 Task: Log work in the project ZoomOut for the issue 'Create a new online platform for online health and wellness courses with advanced fitness tracking and personalized nutrition features' spent time as '6w 3d 12h 6m' and remaining time as '1w 6d 1h 12m' and clone the issue. Now add the issue to the epic 'Service Catalogue Management Process Improvement'.
Action: Mouse moved to (626, 378)
Screenshot: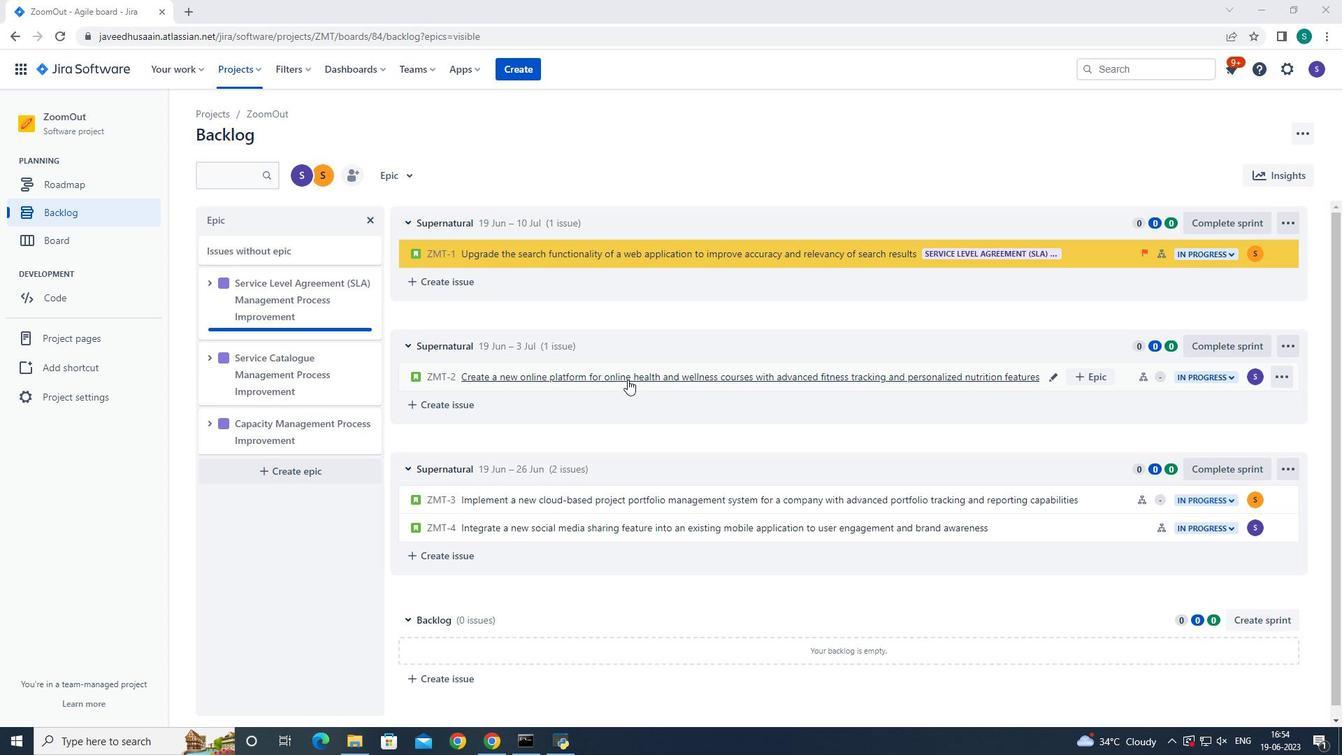 
Action: Mouse pressed left at (626, 378)
Screenshot: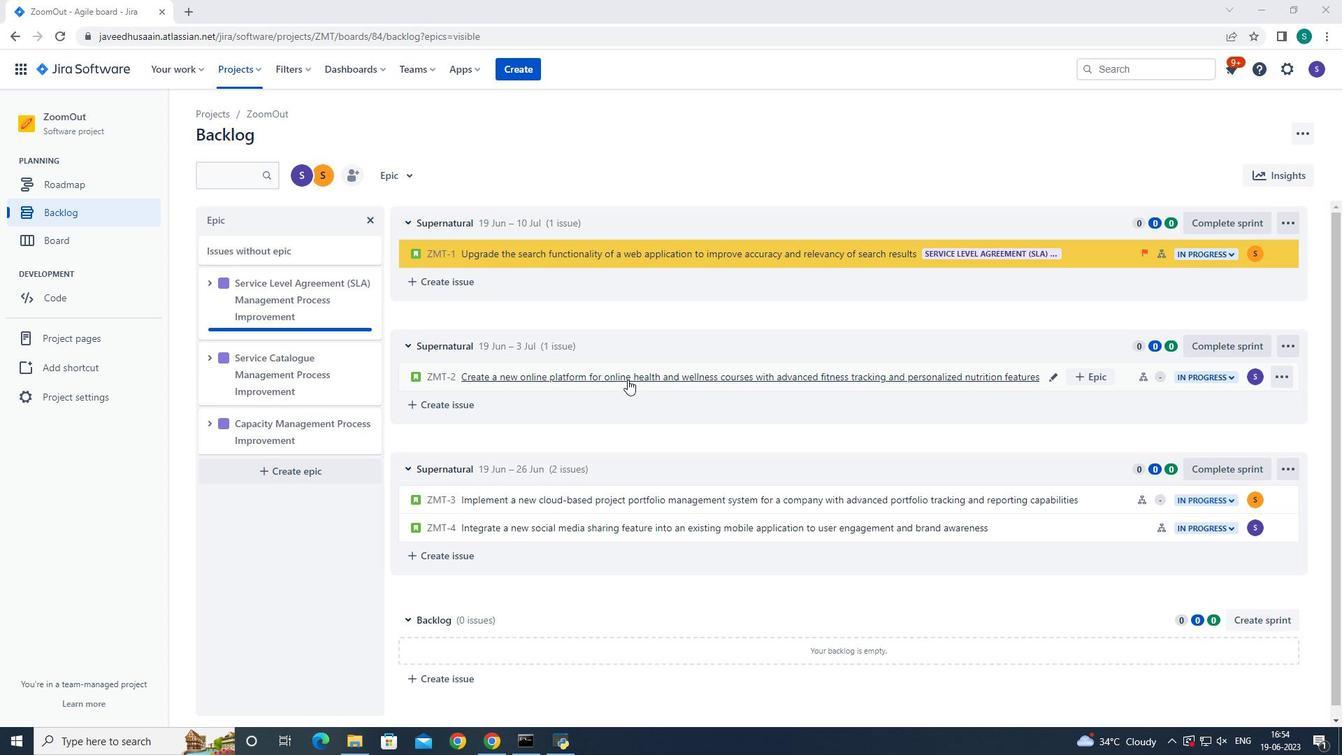 
Action: Mouse moved to (1277, 216)
Screenshot: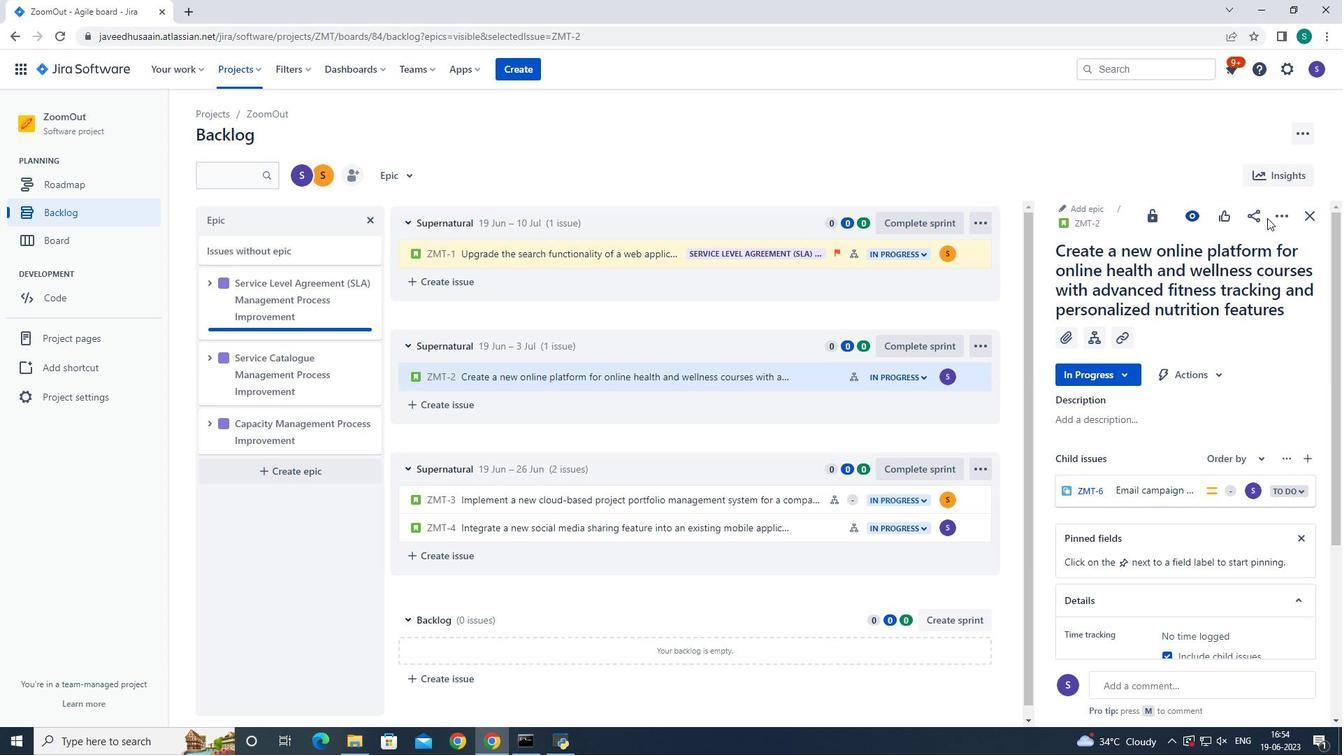 
Action: Mouse pressed left at (1277, 216)
Screenshot: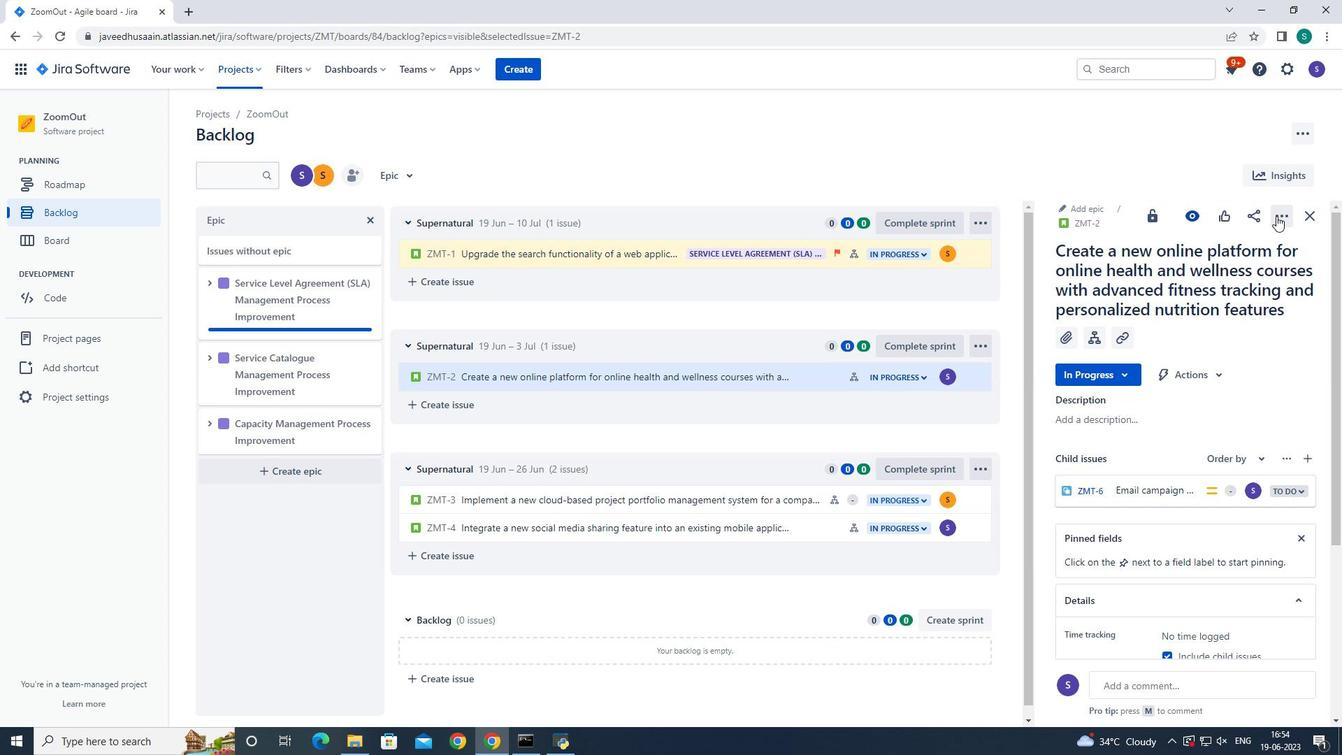 
Action: Mouse moved to (1209, 256)
Screenshot: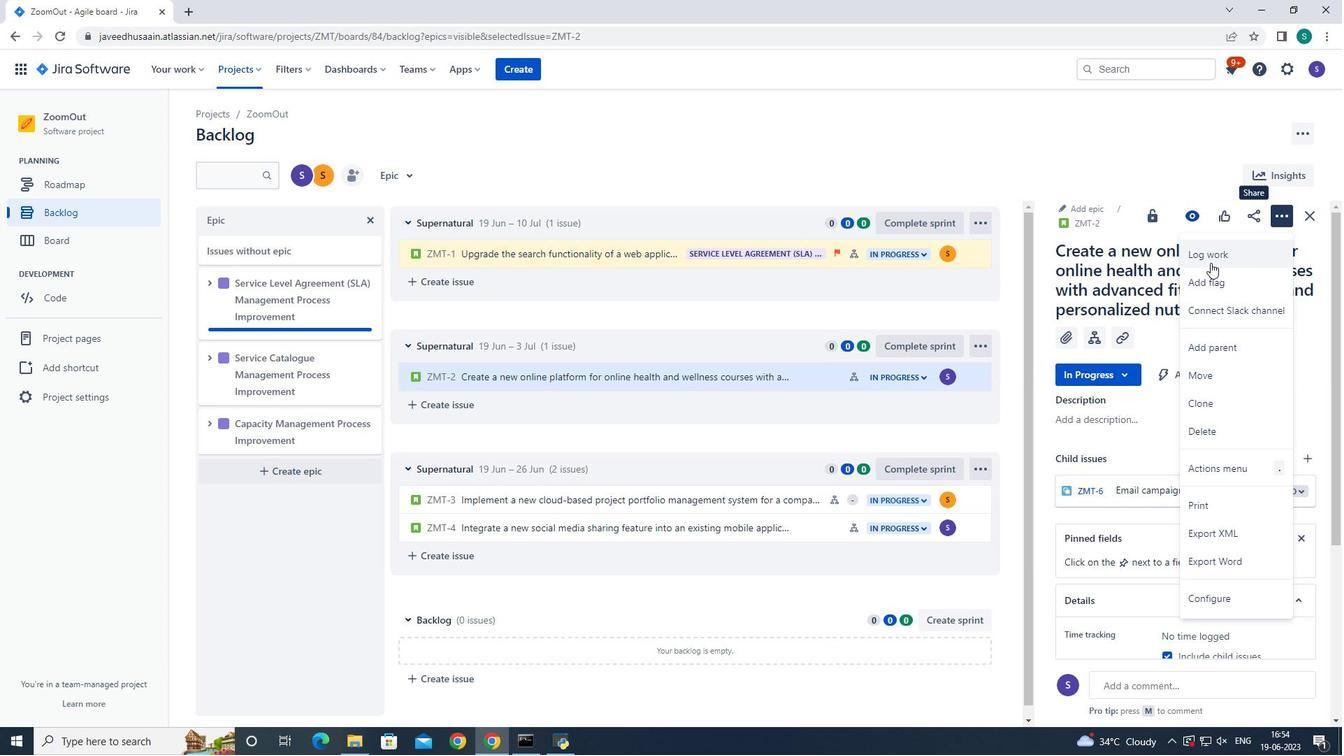 
Action: Mouse pressed left at (1209, 256)
Screenshot: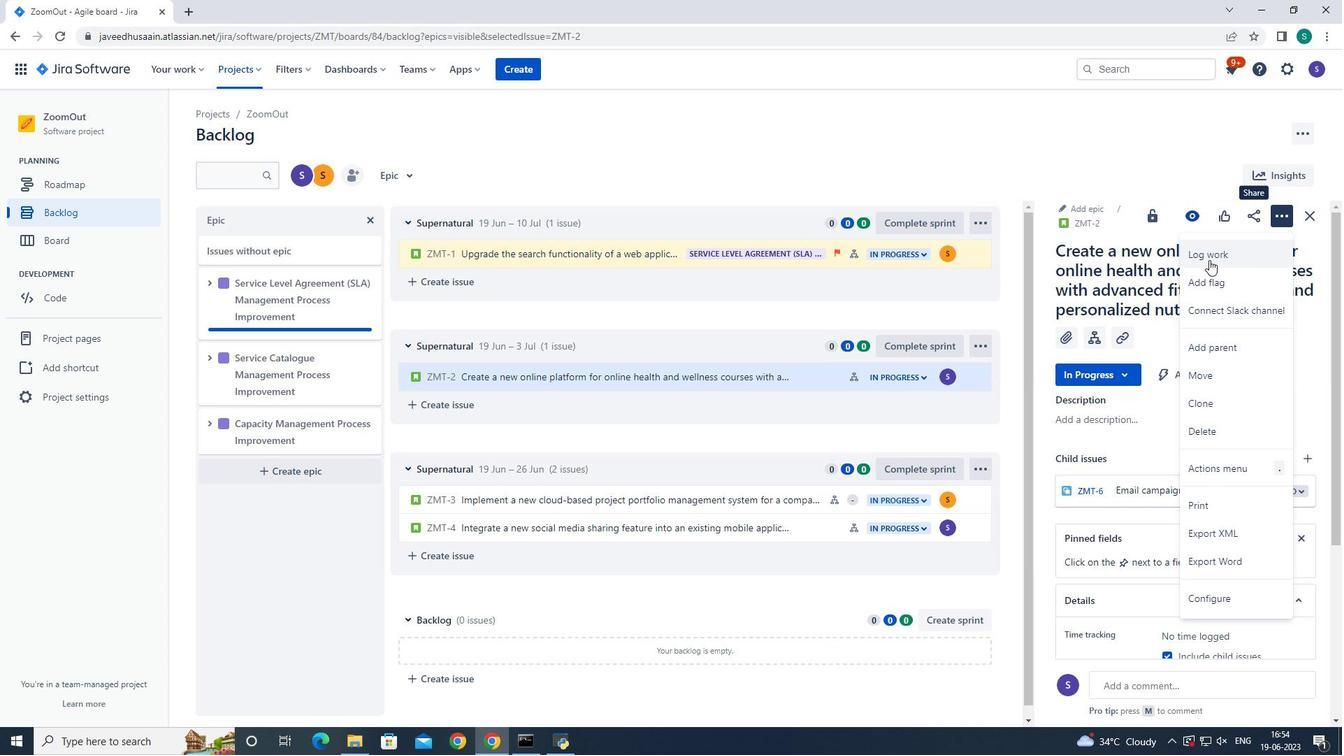 
Action: Mouse moved to (565, 204)
Screenshot: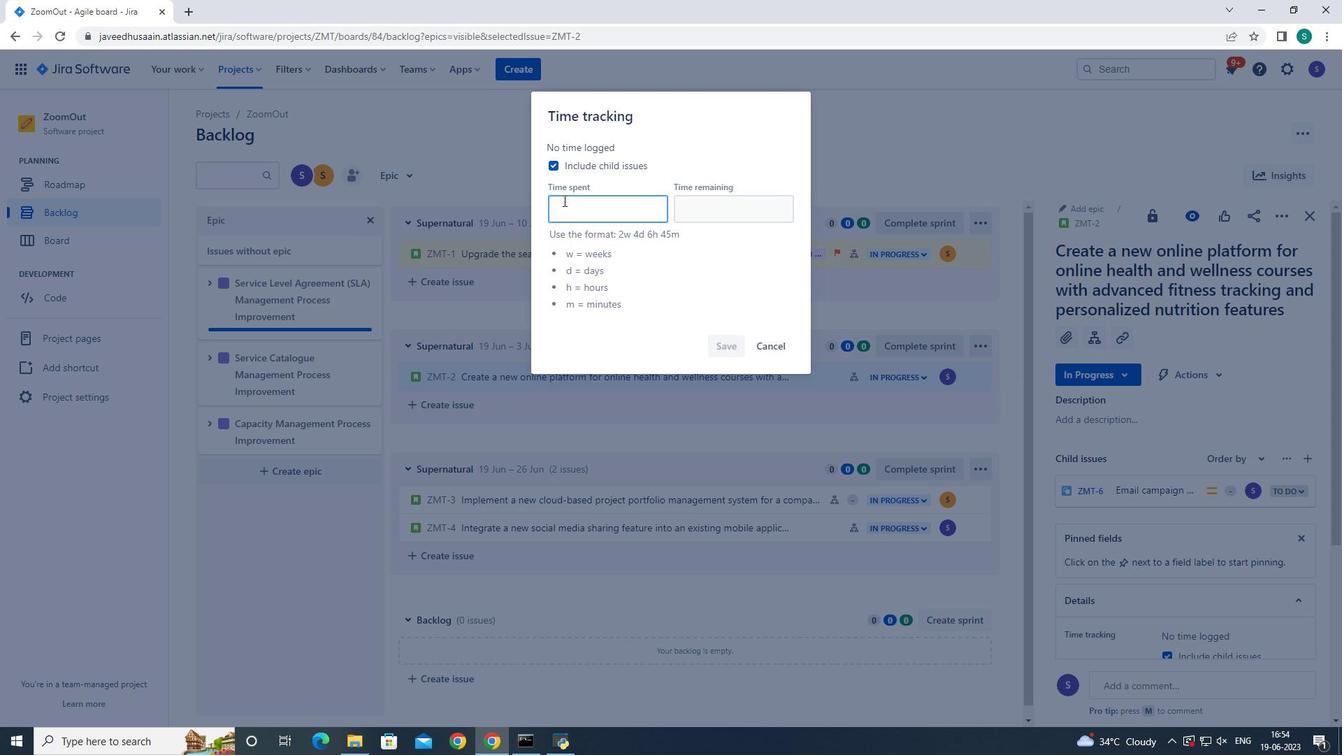 
Action: Mouse pressed left at (565, 204)
Screenshot: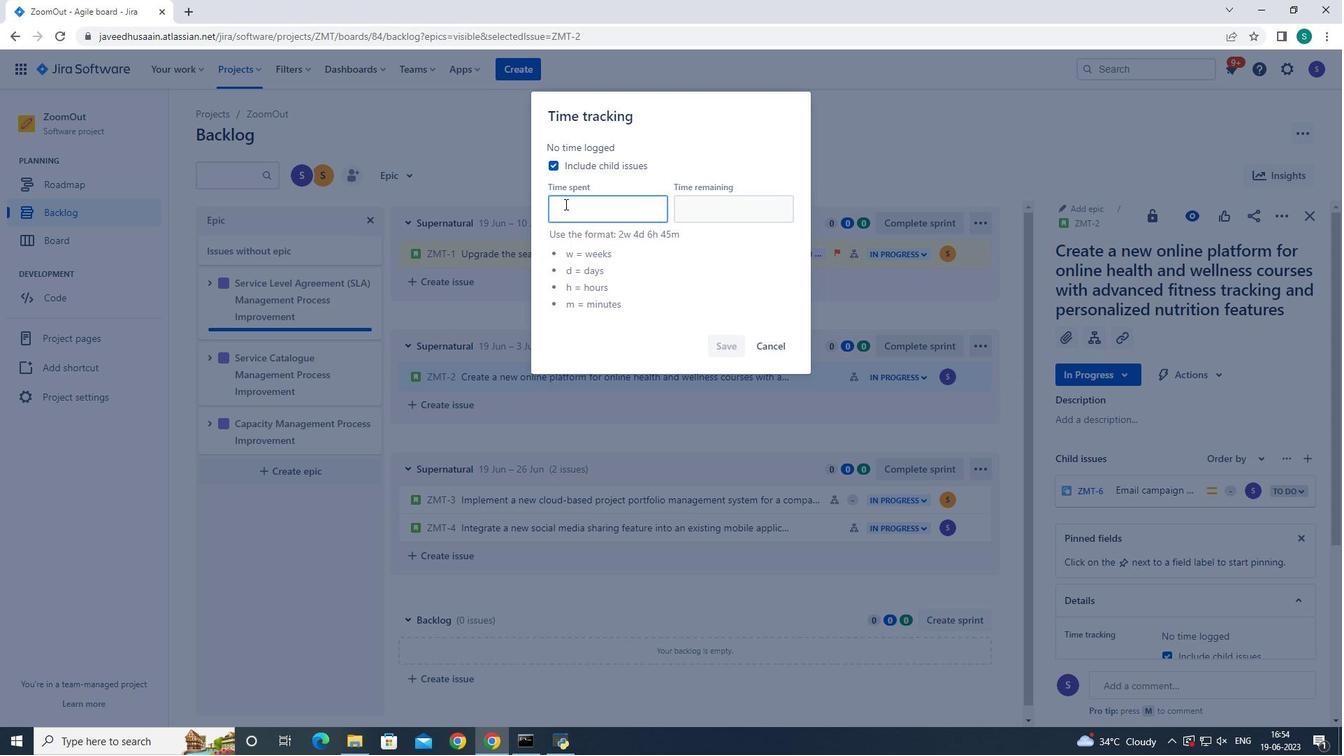 
Action: Key pressed 6w<Key.space>3d<Key.space>12h<Key.space>6m
Screenshot: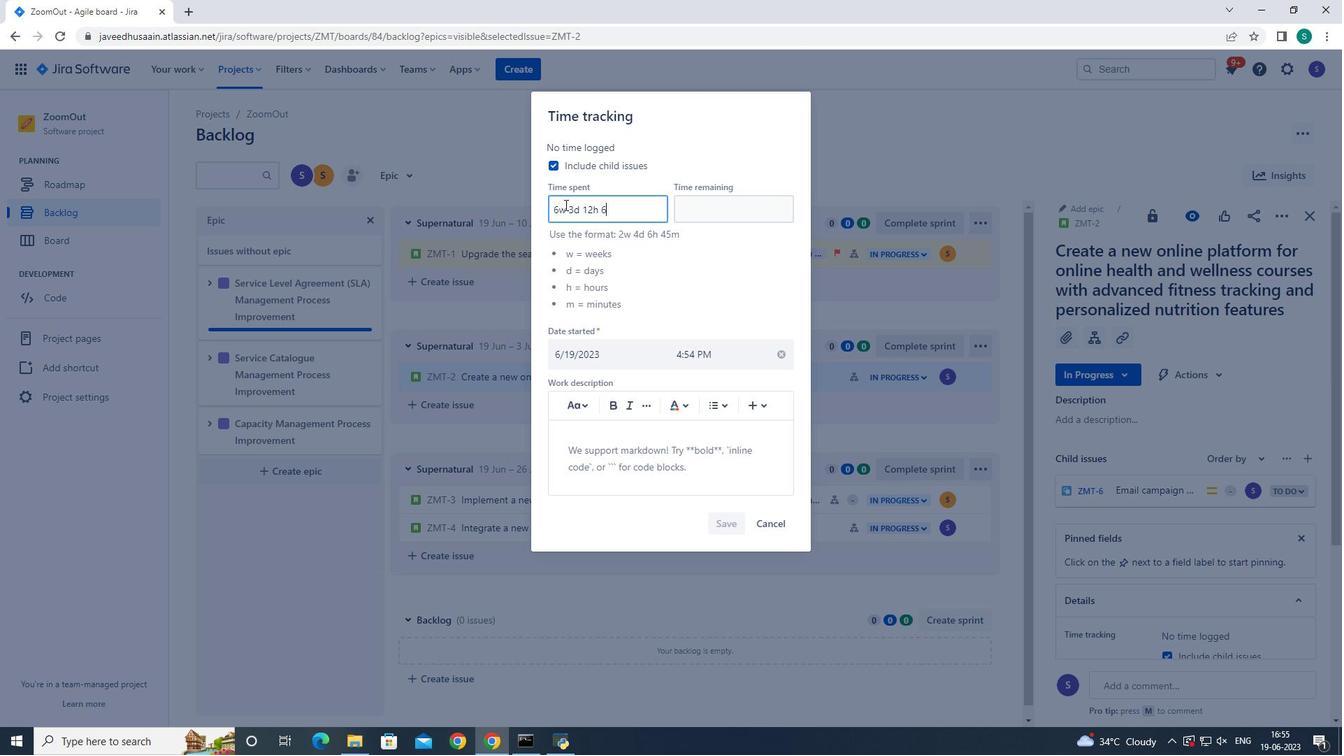 
Action: Mouse moved to (733, 213)
Screenshot: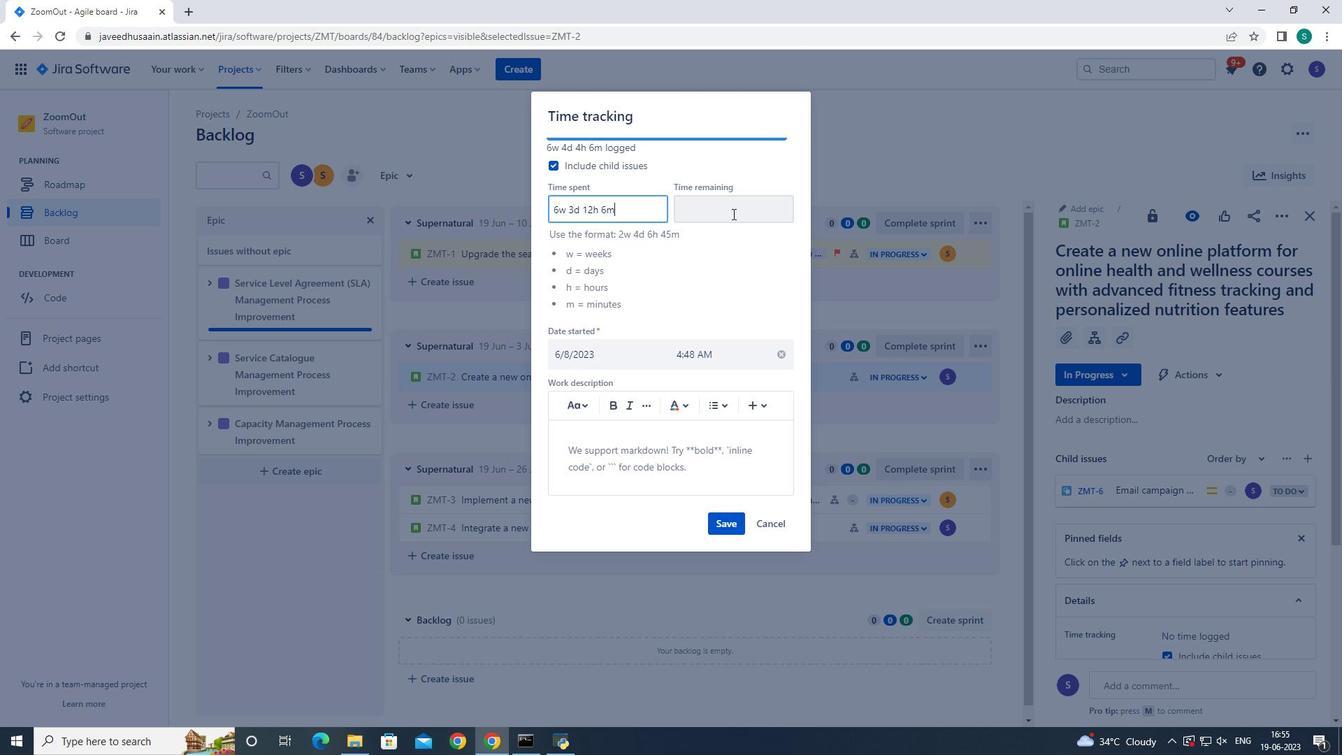 
Action: Mouse pressed left at (733, 213)
Screenshot: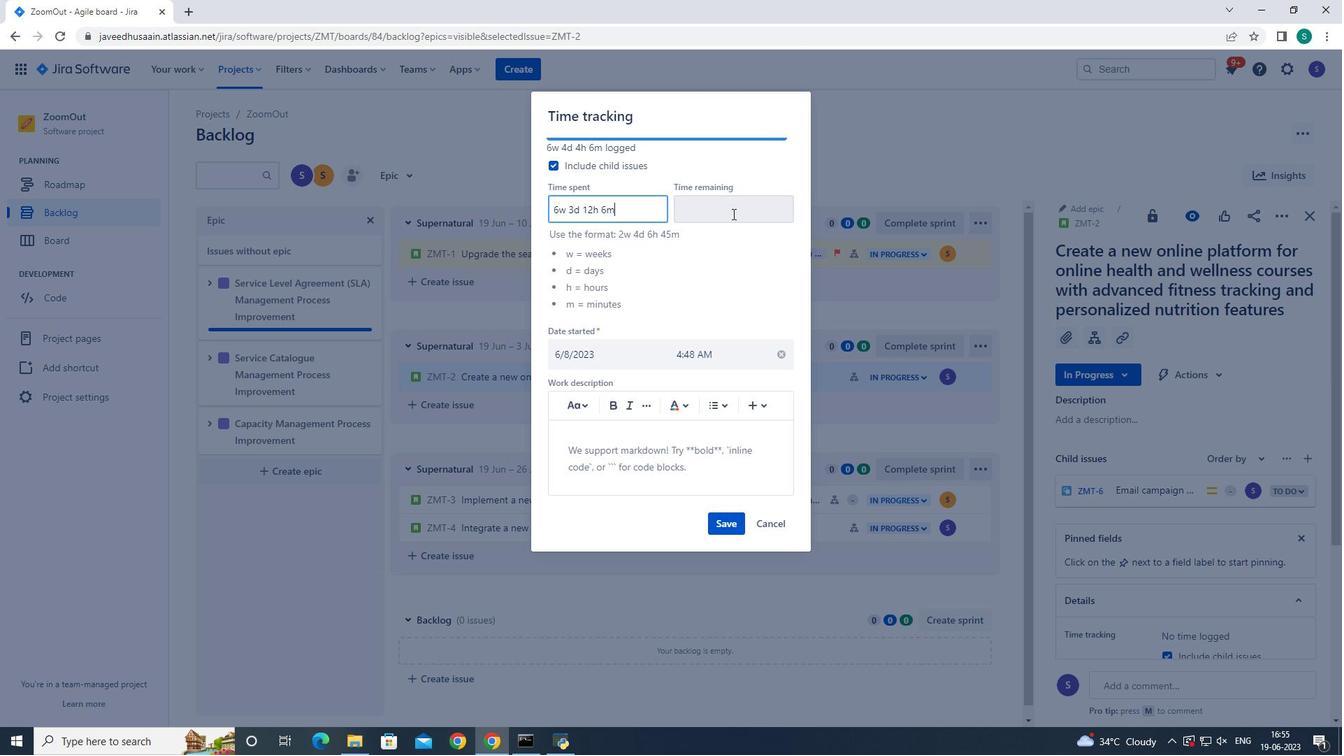 
Action: Key pressed 1w<Key.space>6d<Key.space>1h<Key.space>12m
Screenshot: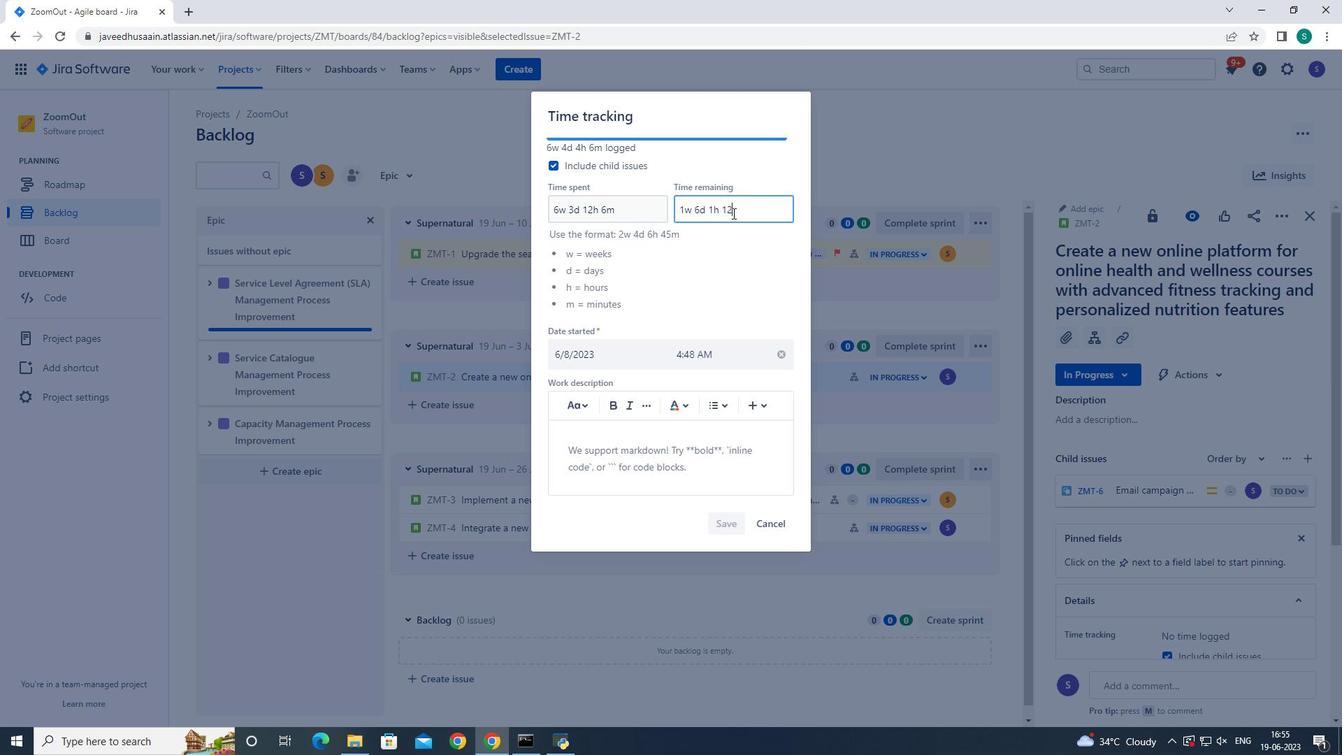
Action: Mouse moved to (726, 519)
Screenshot: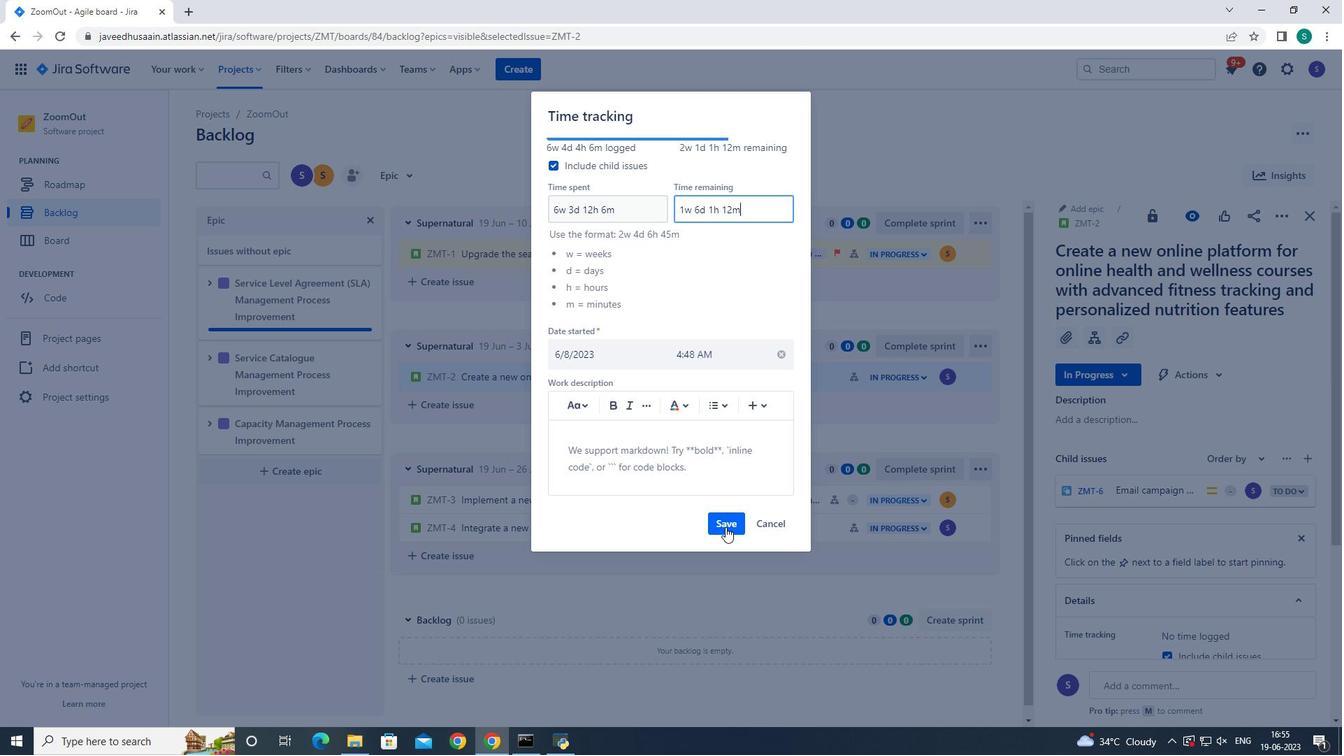 
Action: Mouse pressed left at (726, 519)
Screenshot: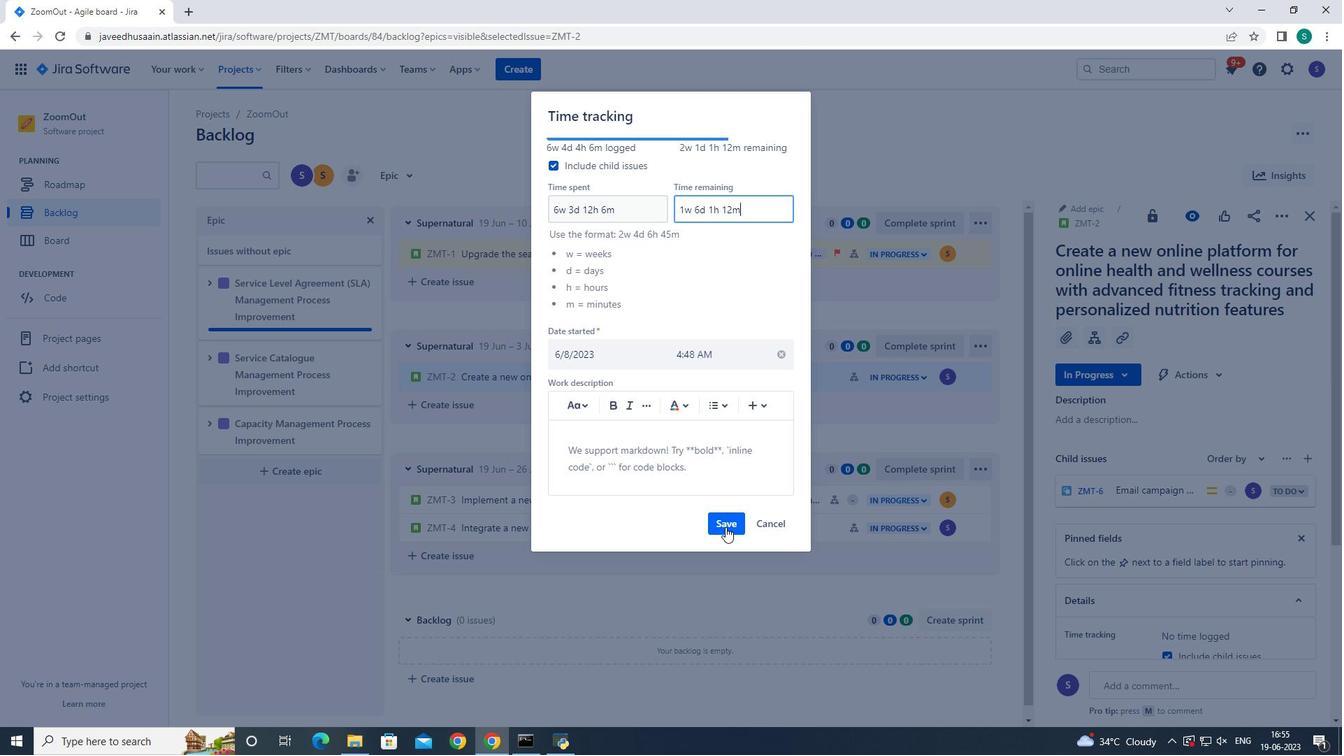 
Action: Mouse moved to (1279, 216)
Screenshot: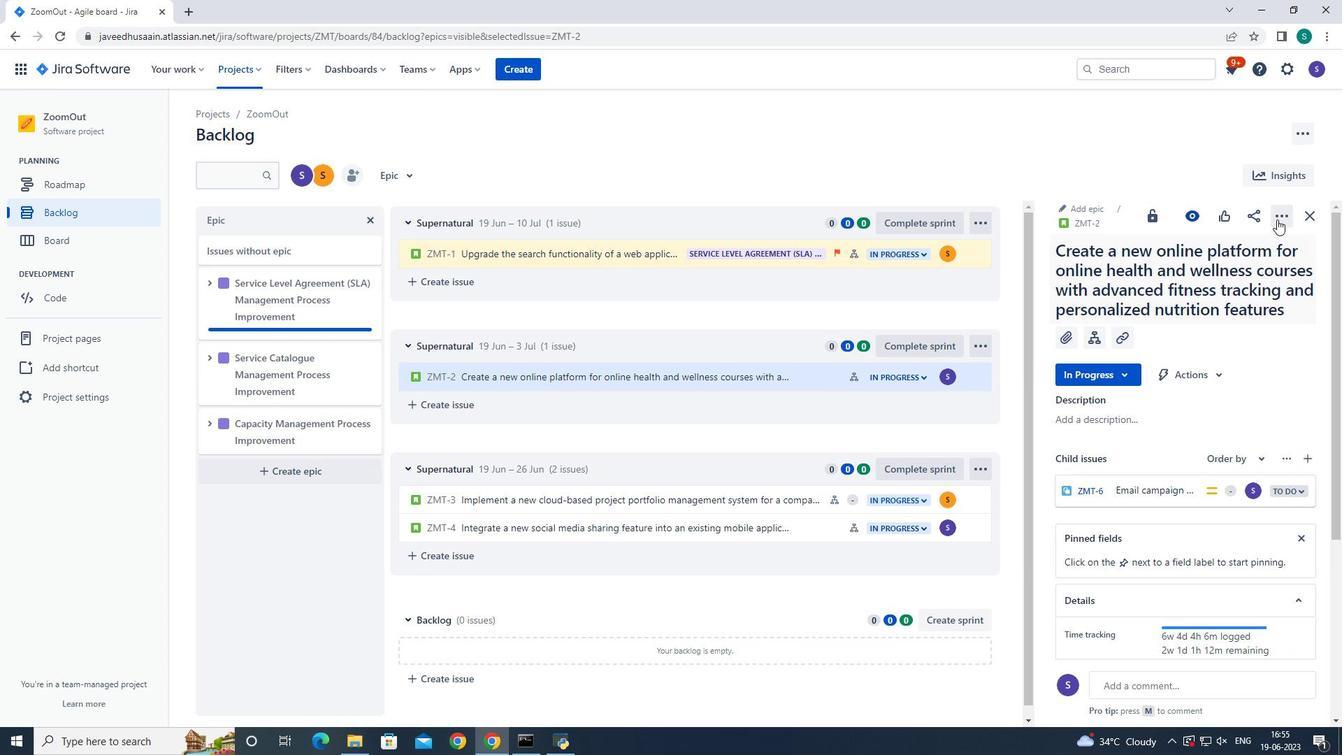 
Action: Mouse pressed left at (1279, 216)
Screenshot: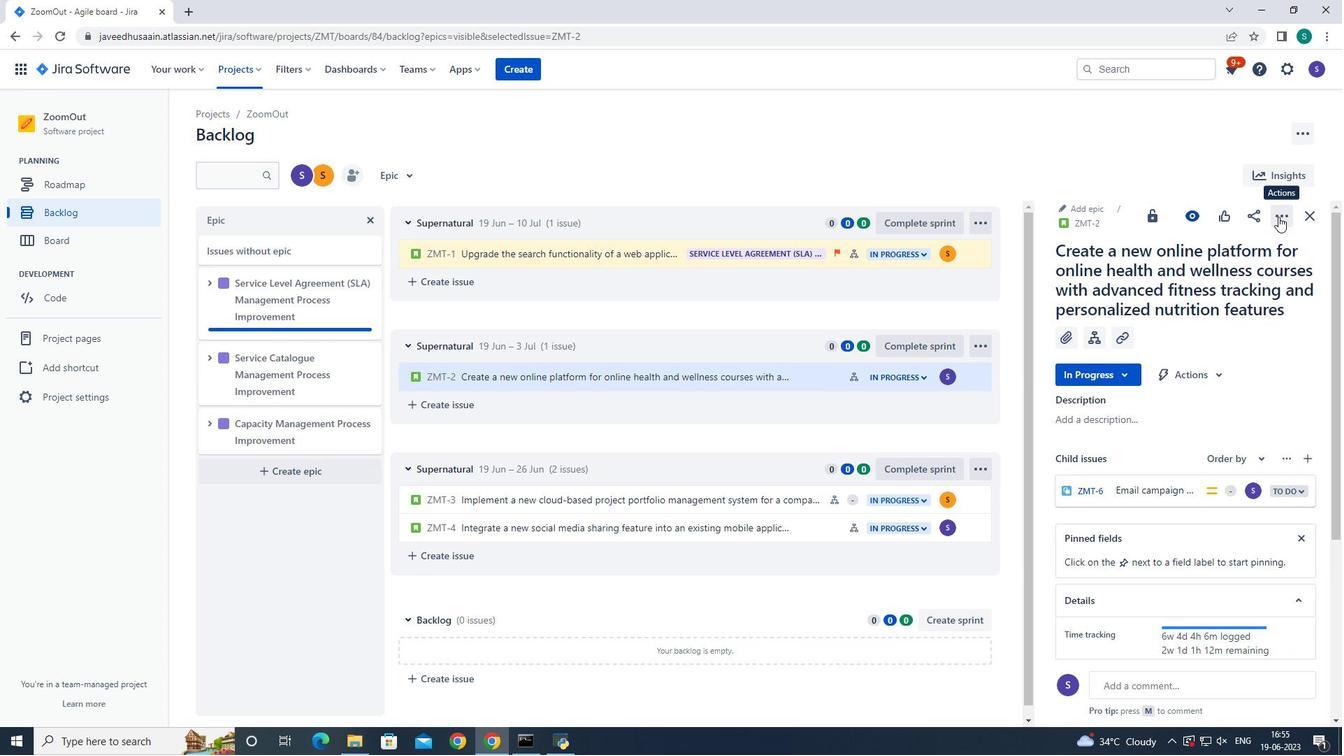 
Action: Mouse moved to (1232, 399)
Screenshot: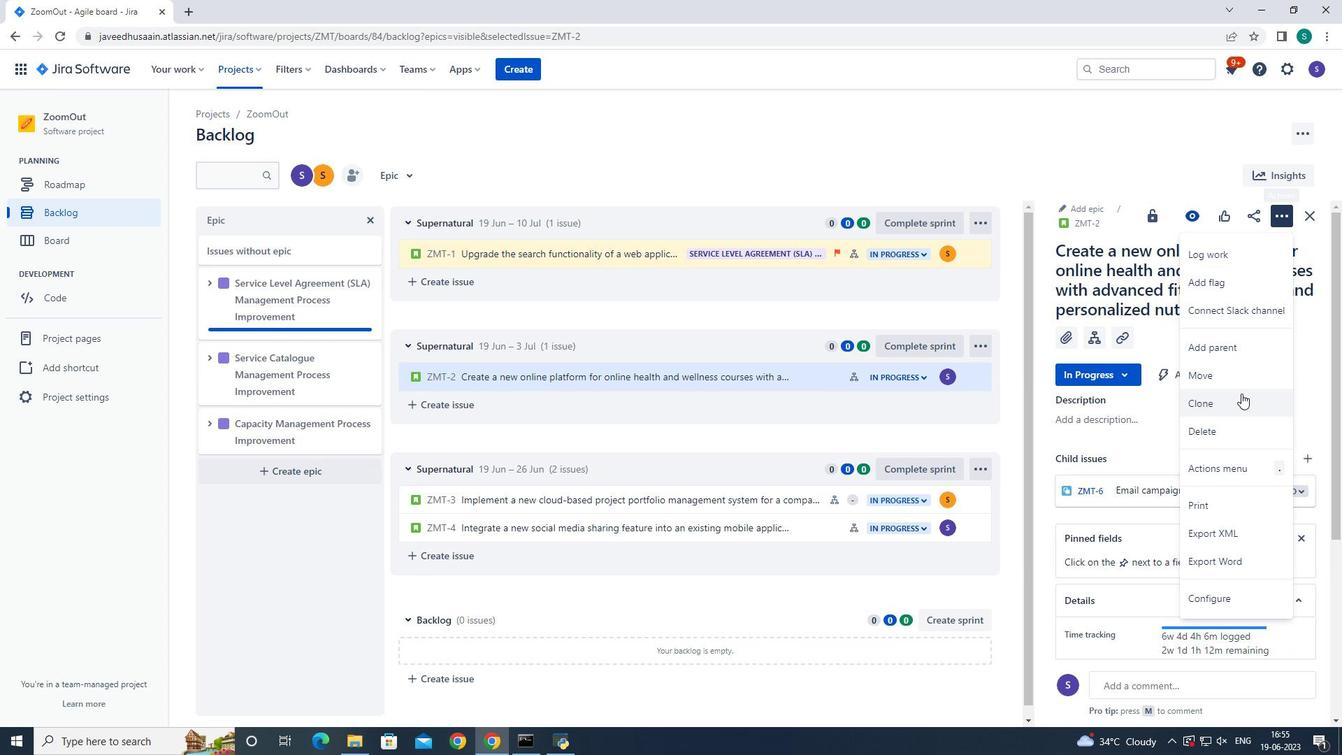 
Action: Mouse pressed left at (1232, 399)
Screenshot: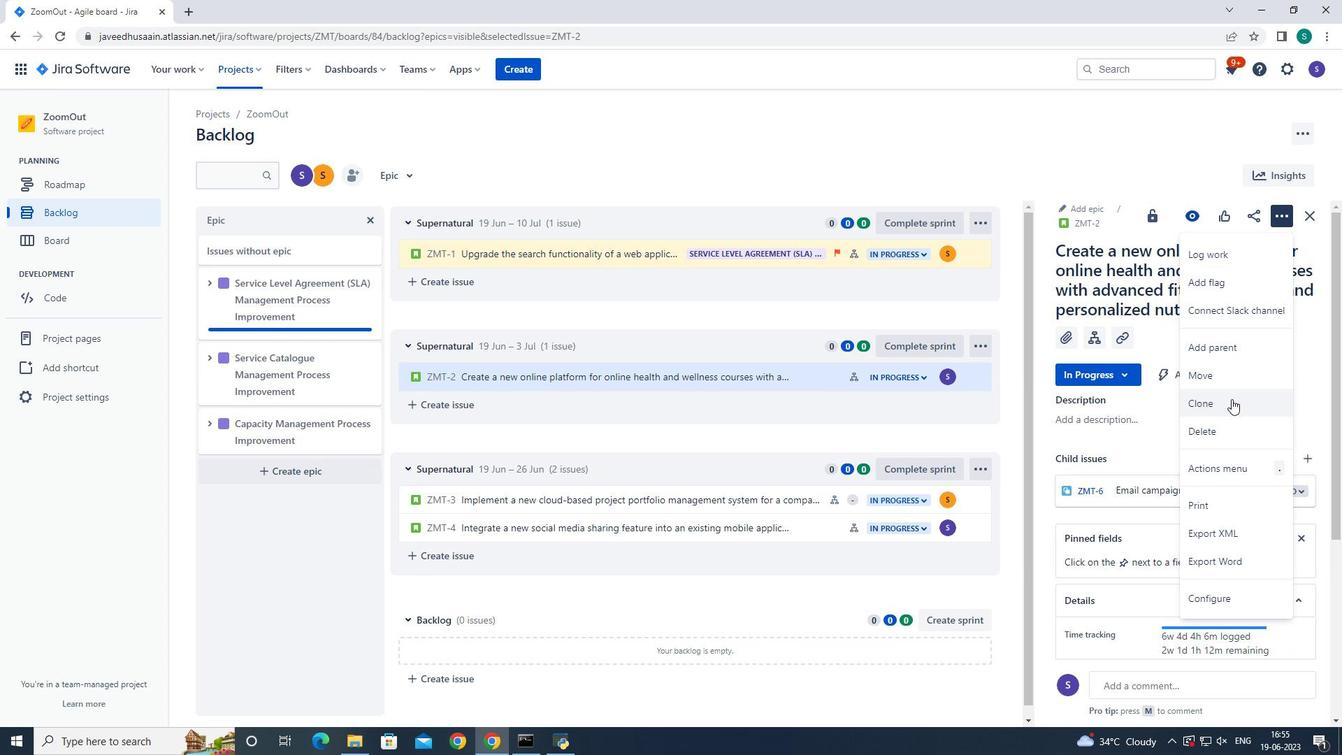 
Action: Mouse moved to (768, 304)
Screenshot: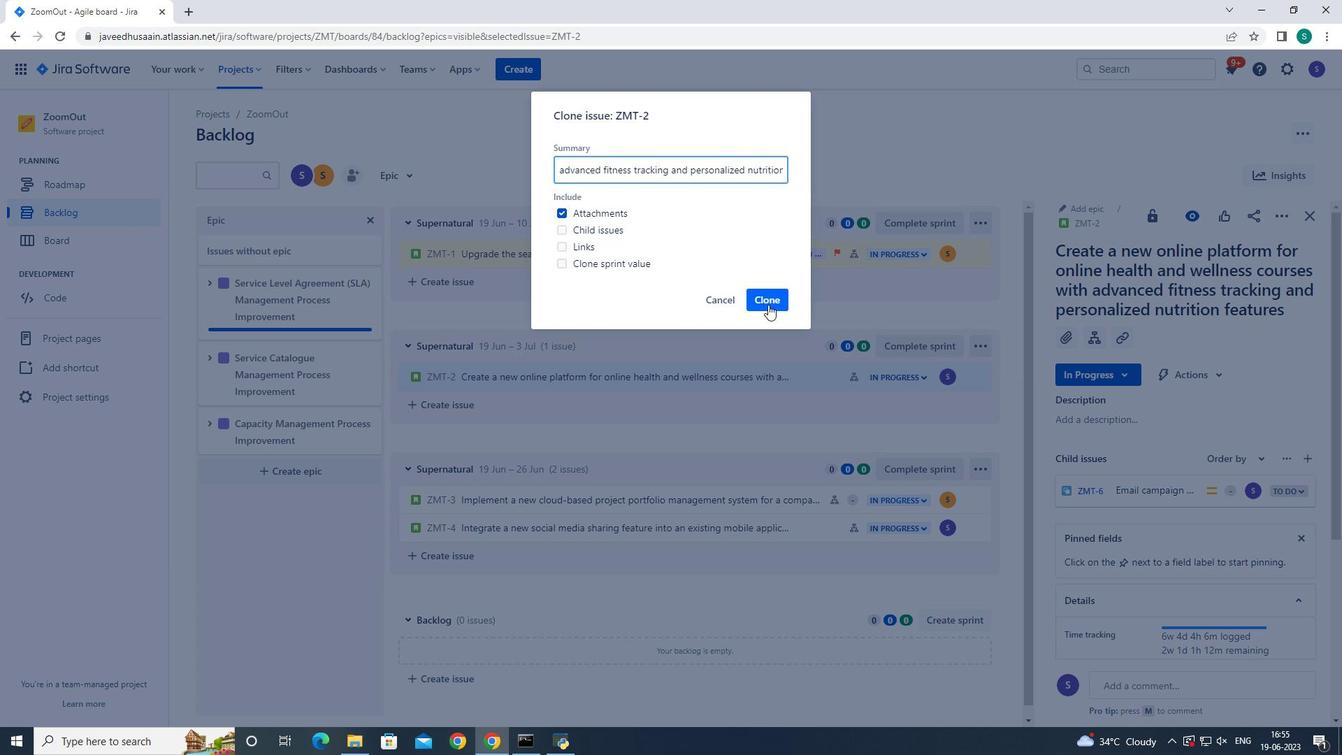 
Action: Mouse pressed left at (768, 304)
Screenshot: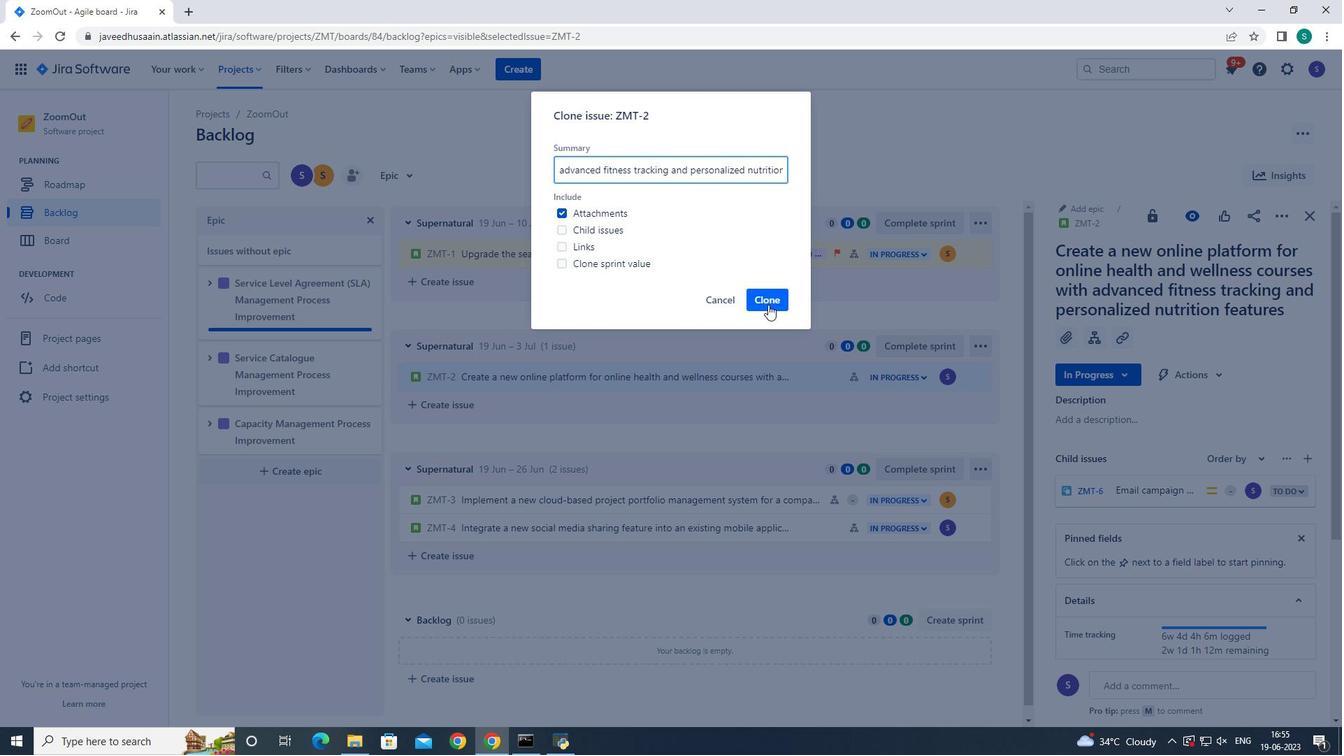
Action: Mouse moved to (1305, 209)
Screenshot: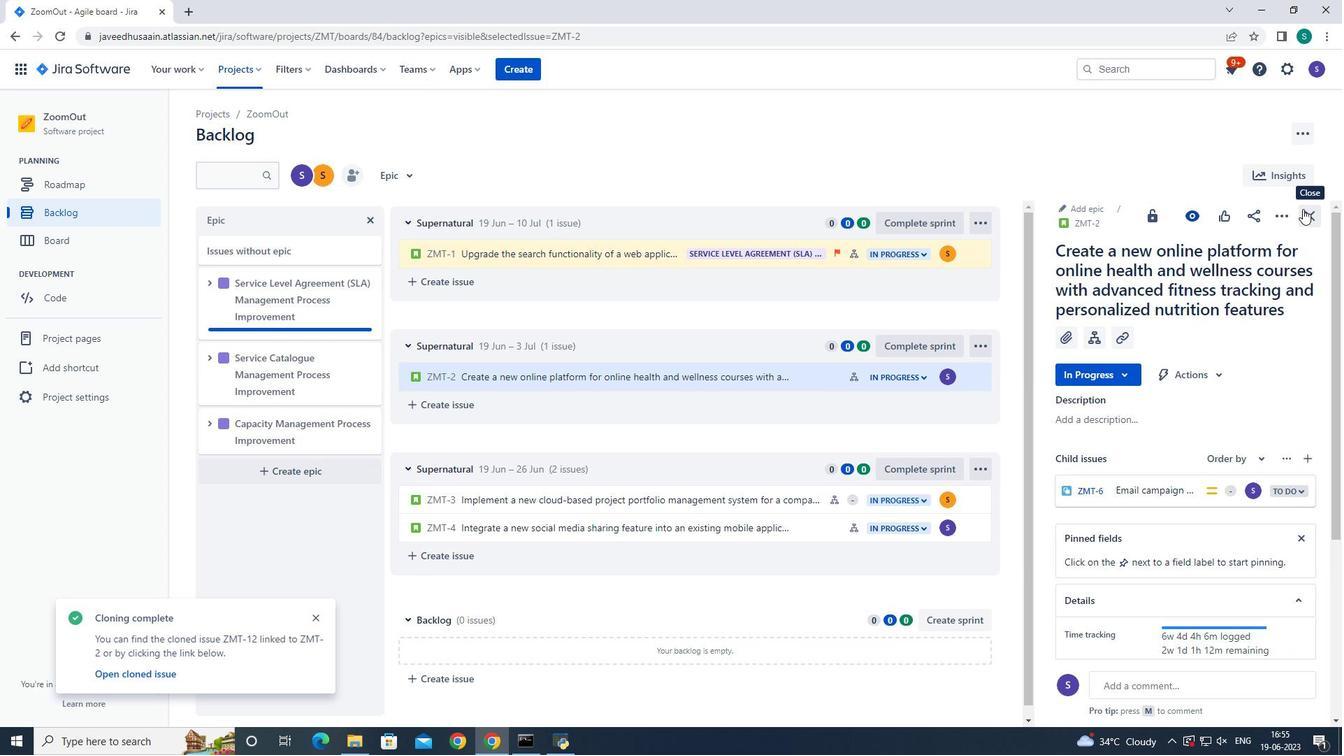 
Action: Mouse pressed left at (1305, 209)
Screenshot: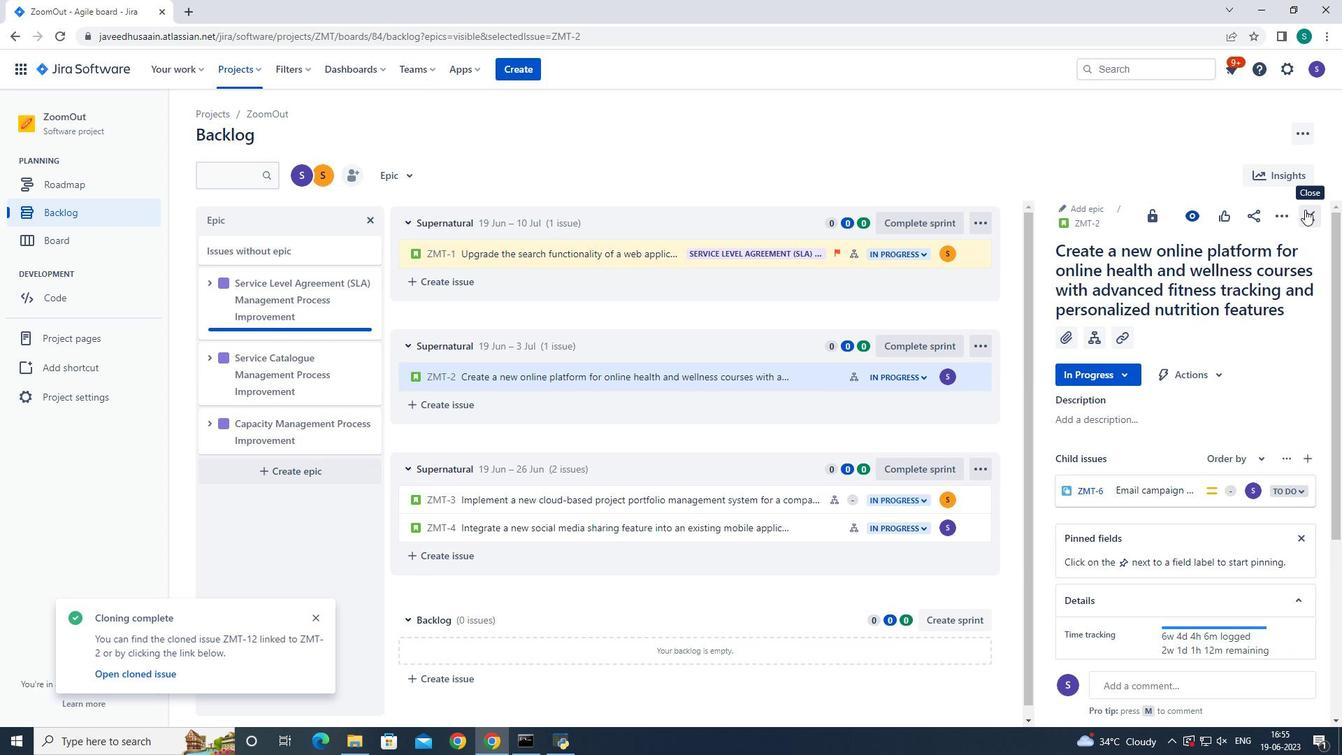 
Action: Mouse moved to (1092, 377)
Screenshot: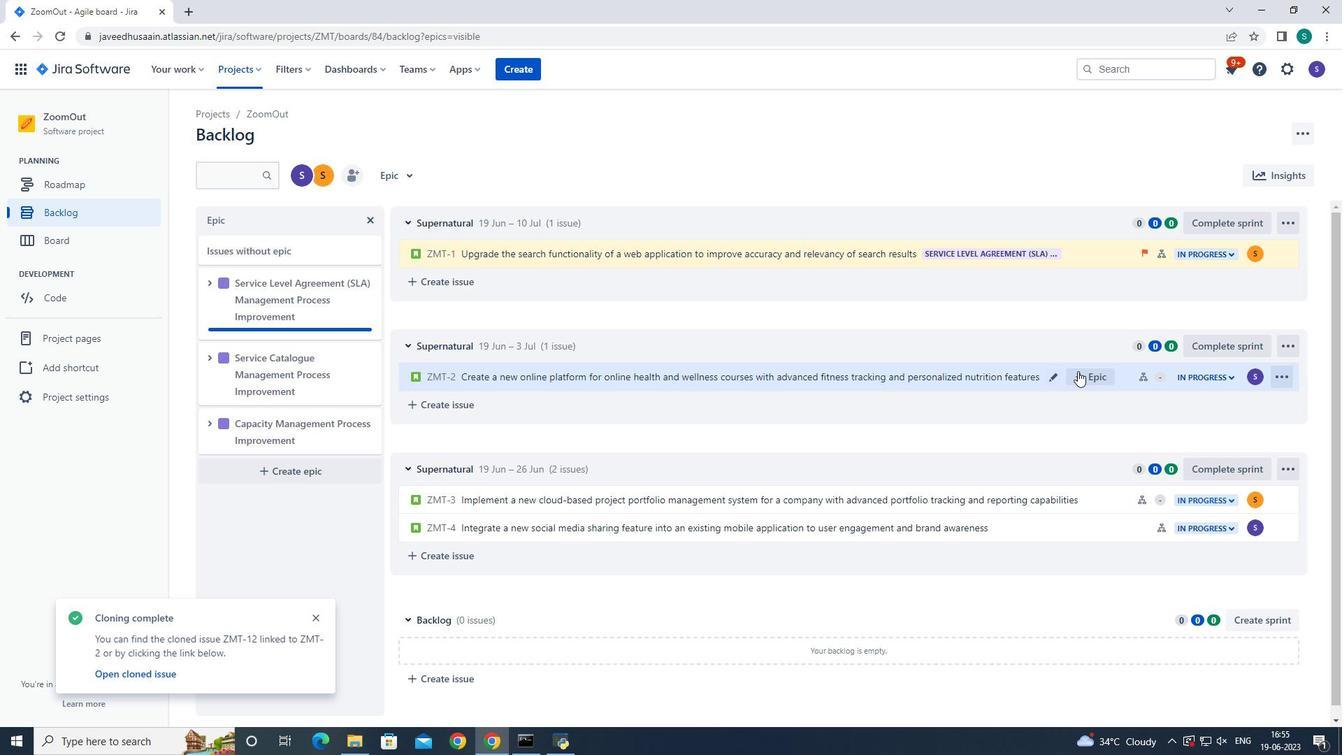 
Action: Mouse pressed left at (1092, 377)
Screenshot: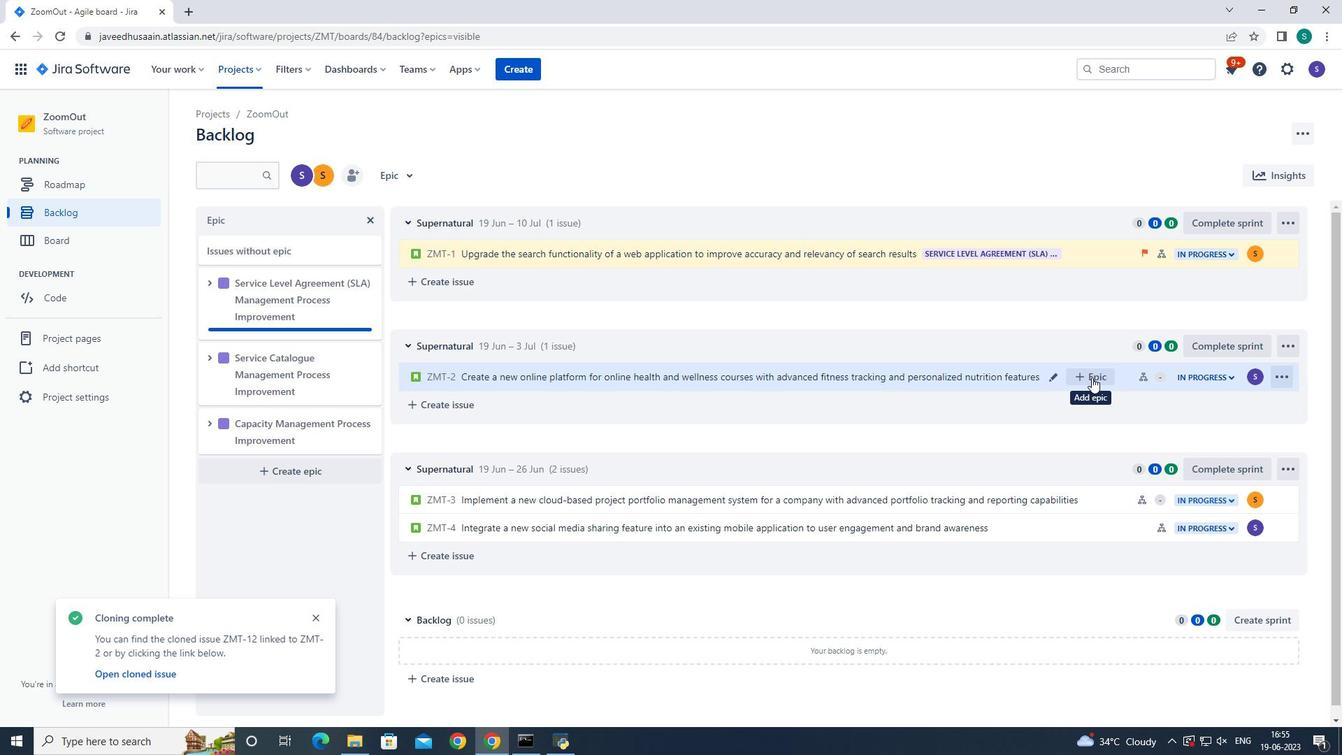
Action: Mouse moved to (1169, 475)
Screenshot: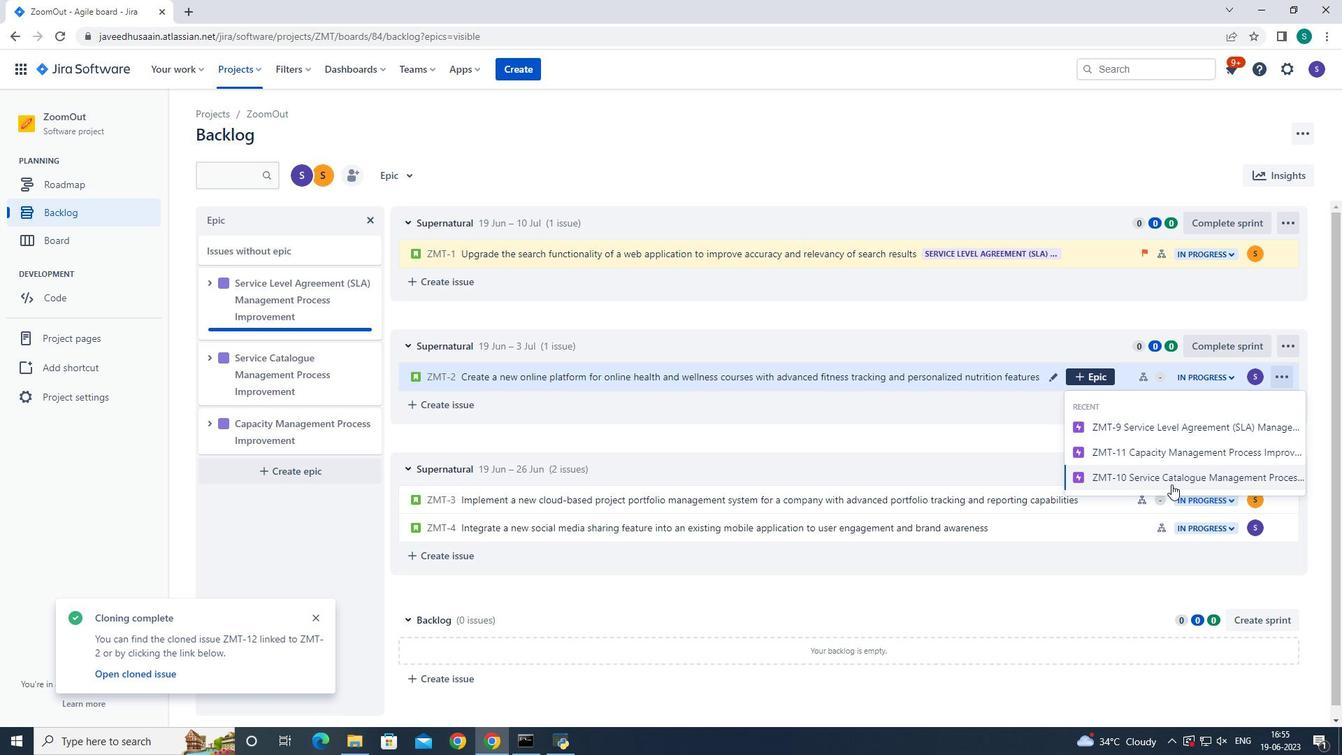 
Action: Mouse pressed left at (1169, 475)
Screenshot: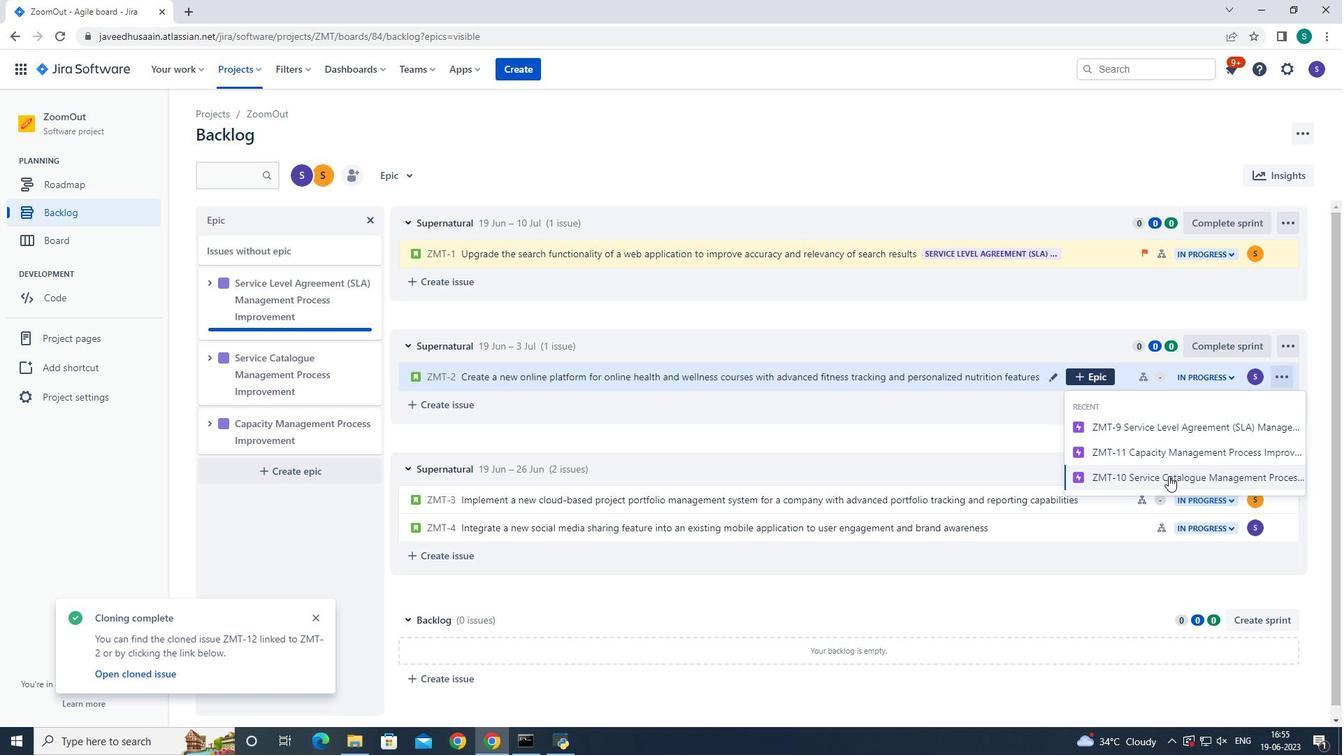 
Action: Mouse moved to (1021, 418)
Screenshot: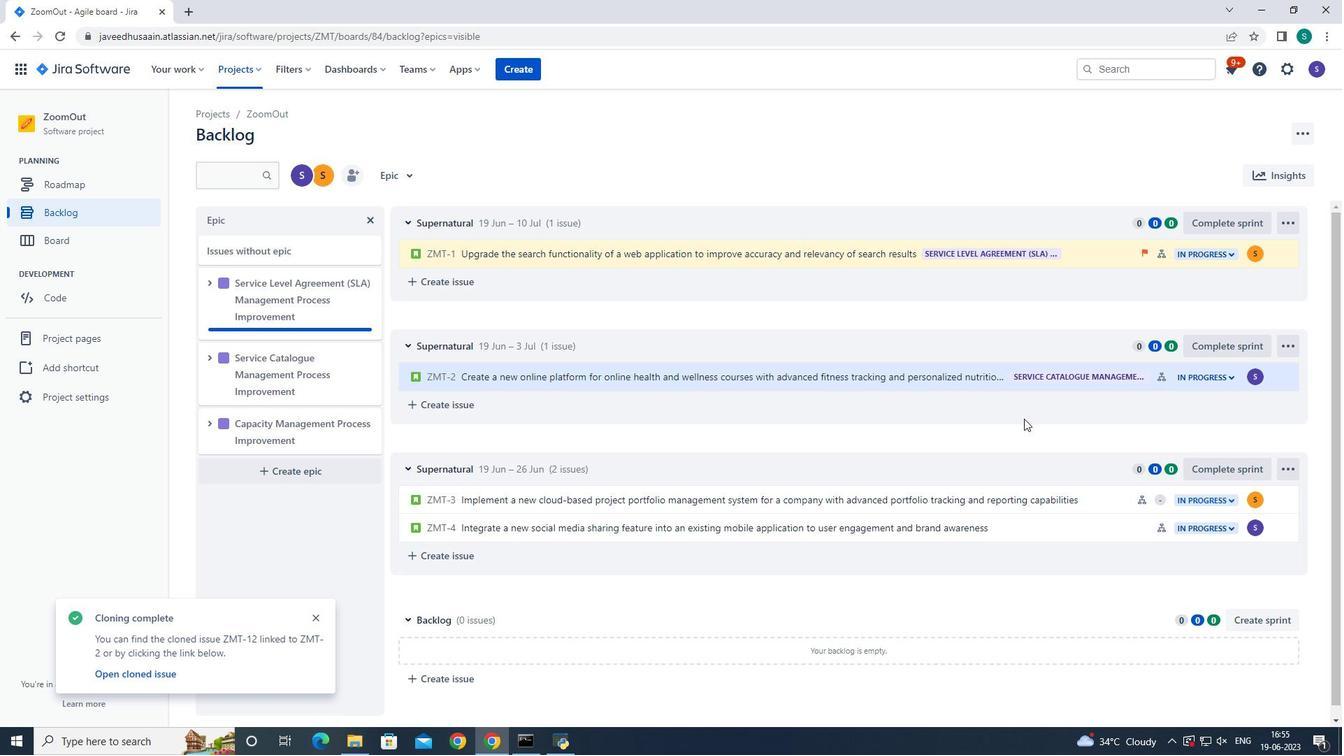 
